 Task: Check all the sales and CRM integrations.
Action: Mouse moved to (772, 64)
Screenshot: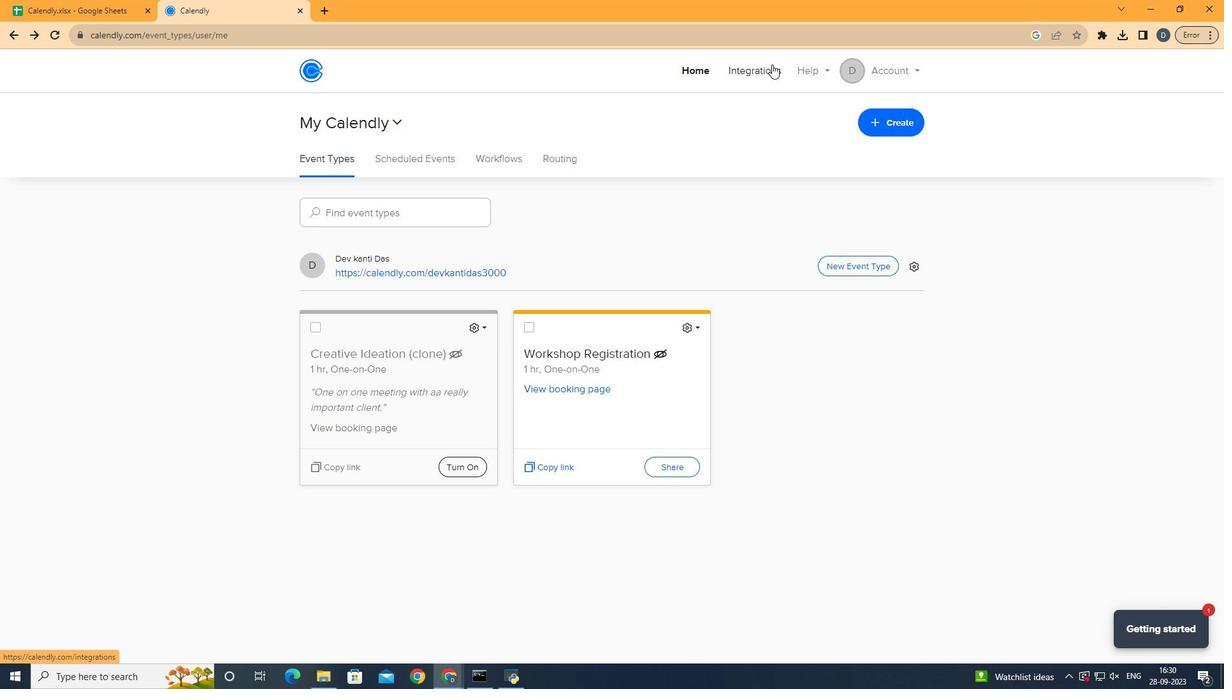 
Action: Mouse pressed left at (772, 64)
Screenshot: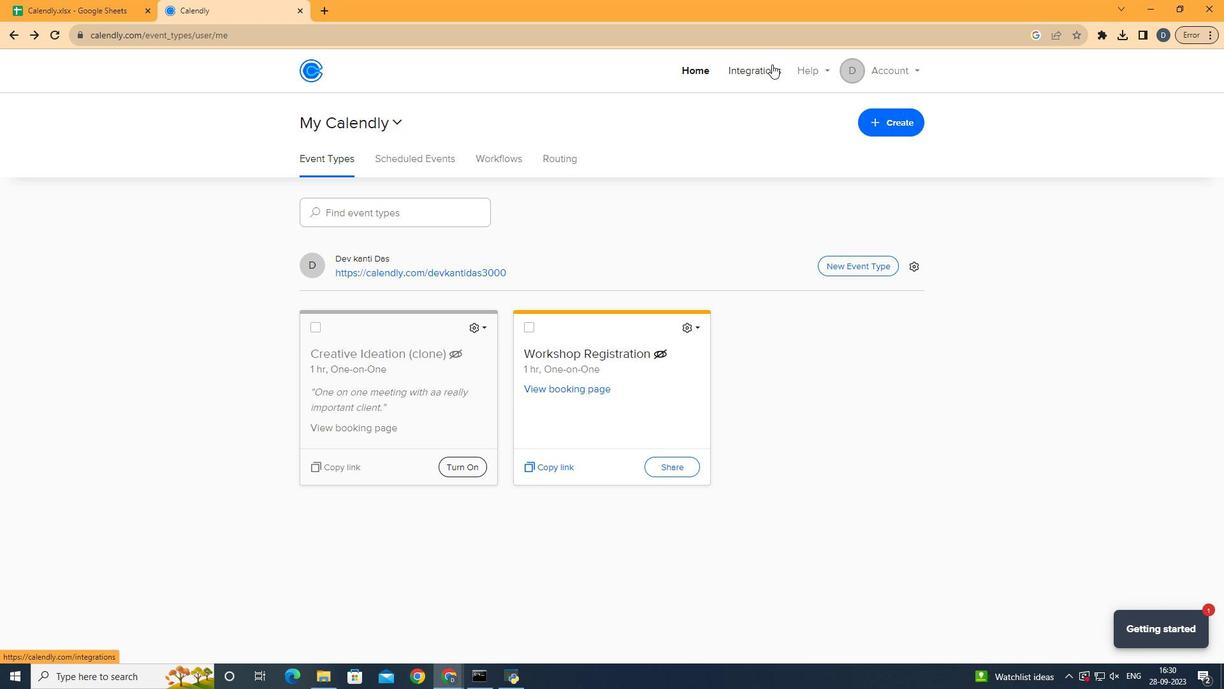 
Action: Mouse moved to (428, 264)
Screenshot: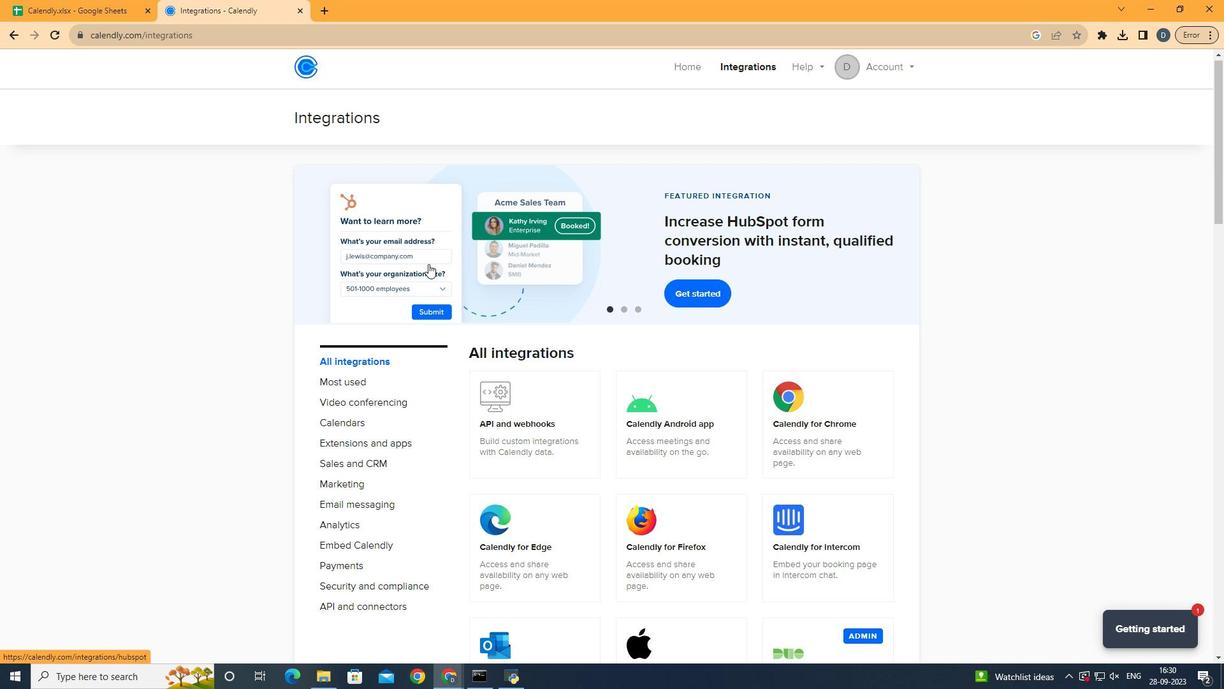 
Action: Mouse scrolled (428, 263) with delta (0, 0)
Screenshot: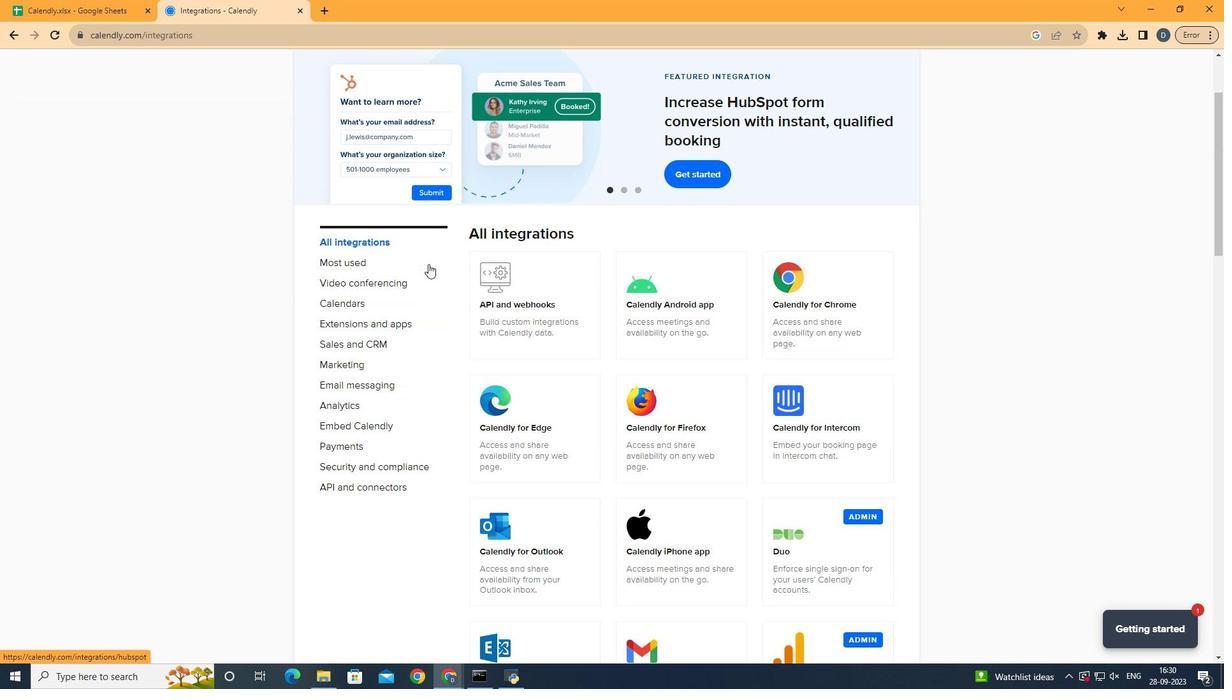 
Action: Mouse scrolled (428, 263) with delta (0, 0)
Screenshot: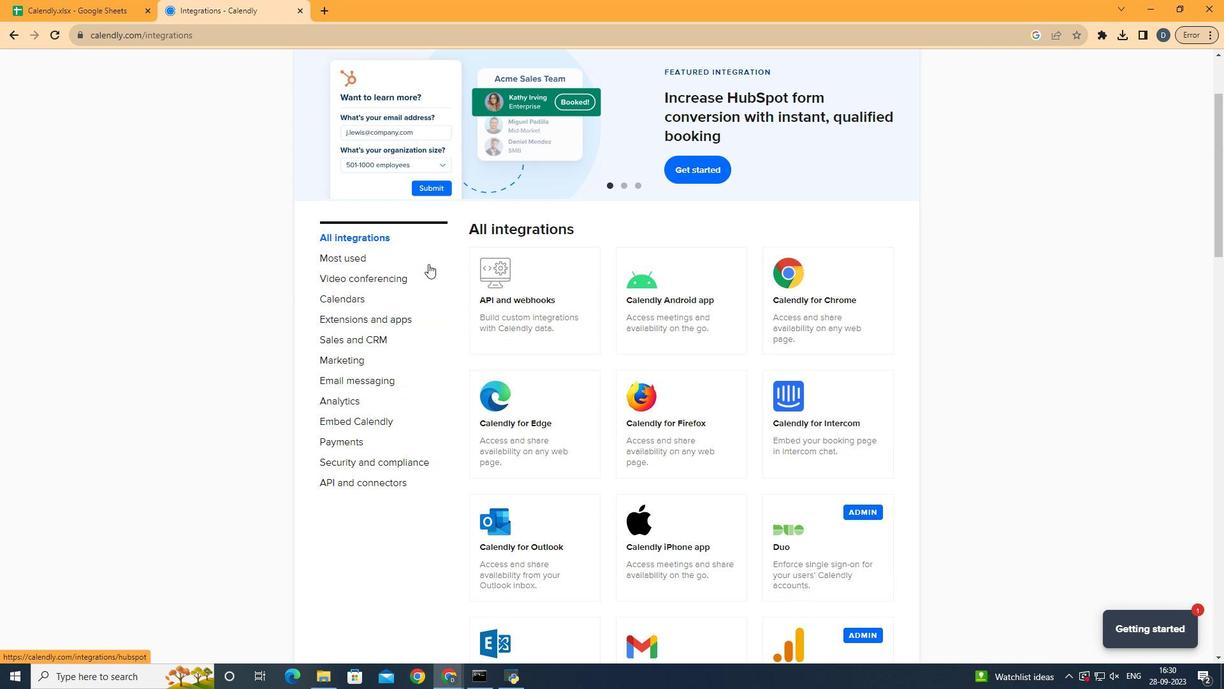 
Action: Mouse moved to (366, 338)
Screenshot: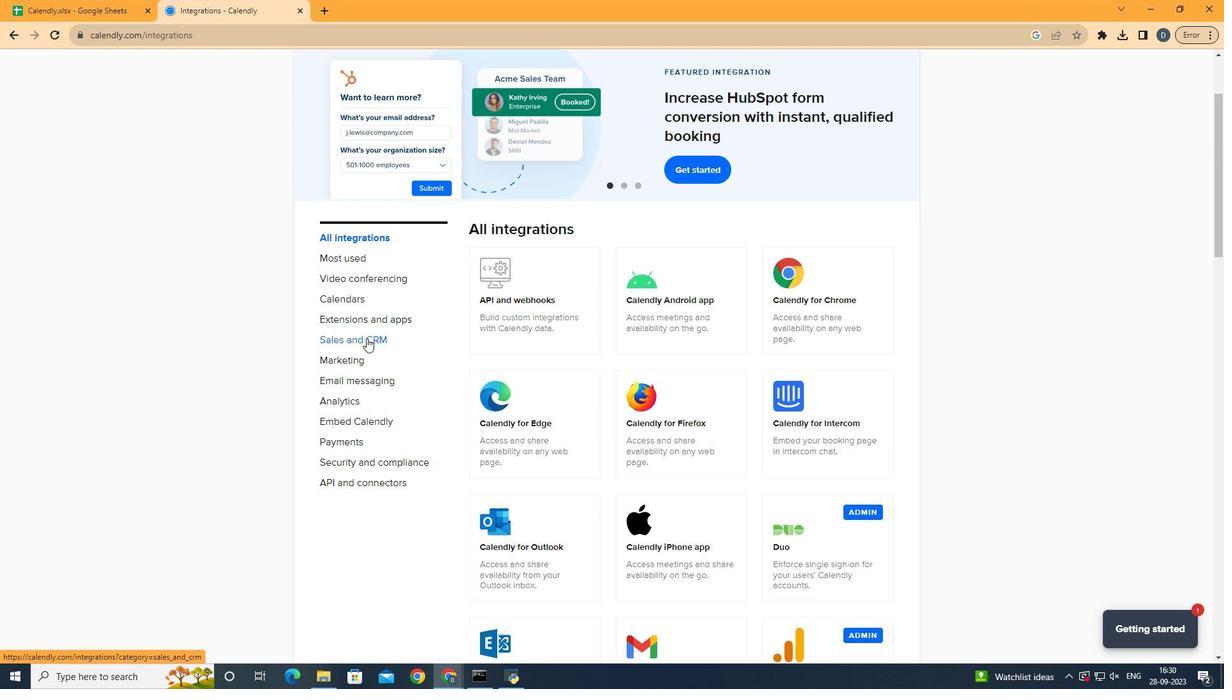 
Action: Mouse pressed left at (366, 338)
Screenshot: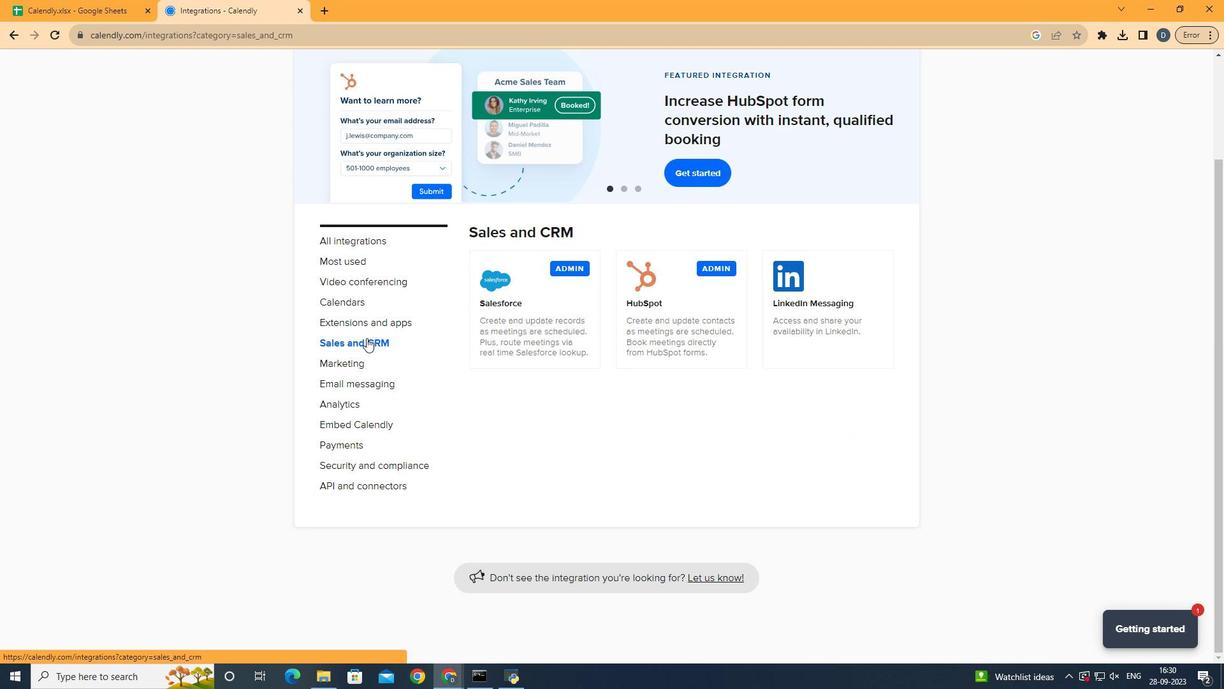 
Action: Mouse moved to (916, 332)
Screenshot: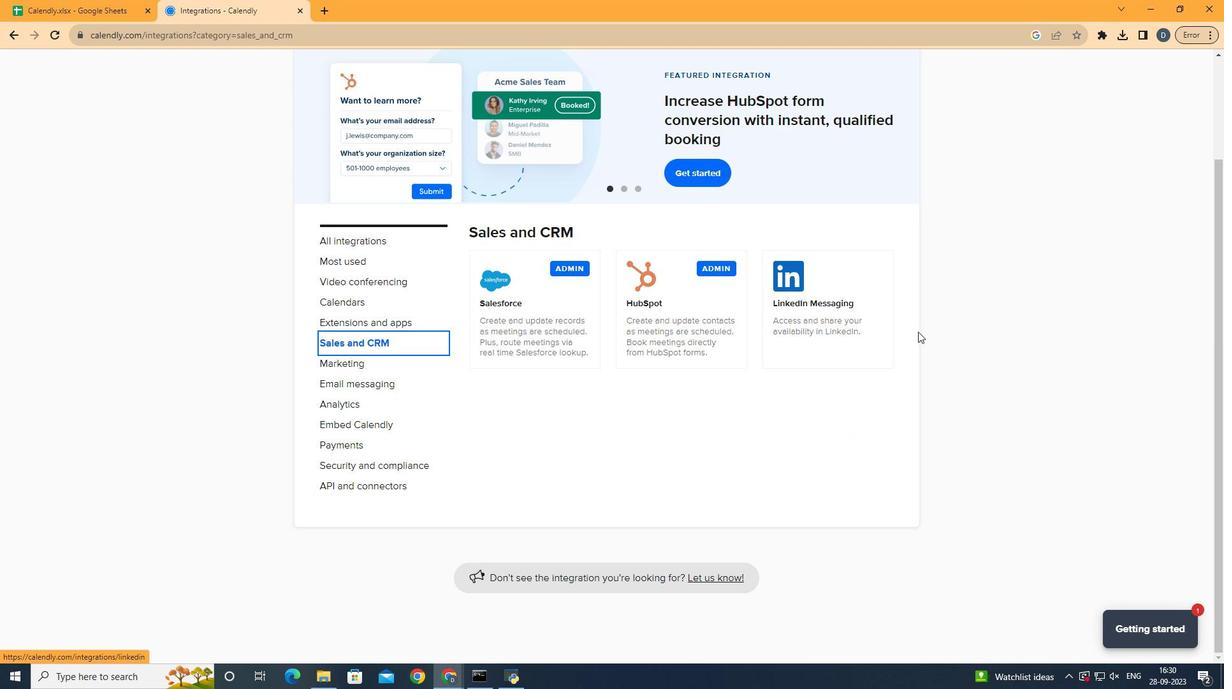
